 Task: Find all emails received last week.
Action: Mouse moved to (357, 13)
Screenshot: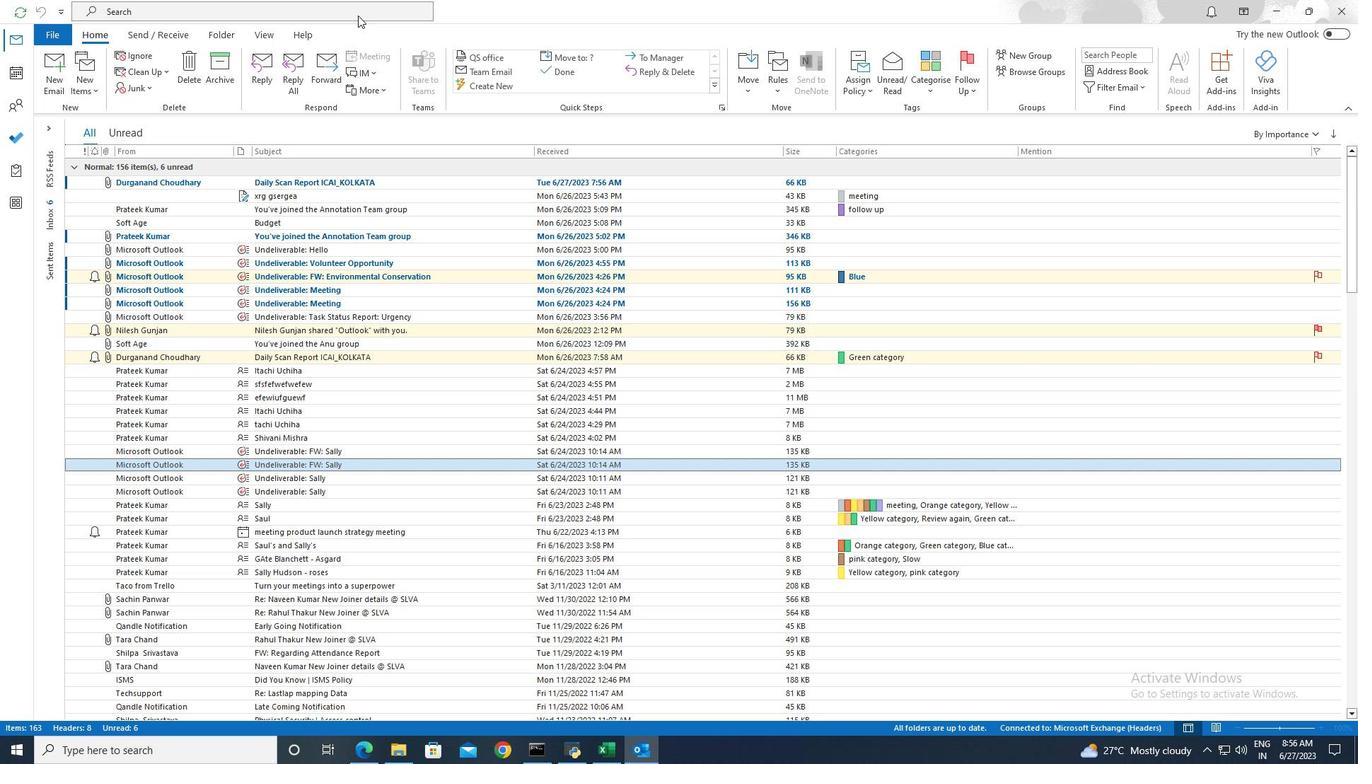 
Action: Mouse pressed left at (357, 13)
Screenshot: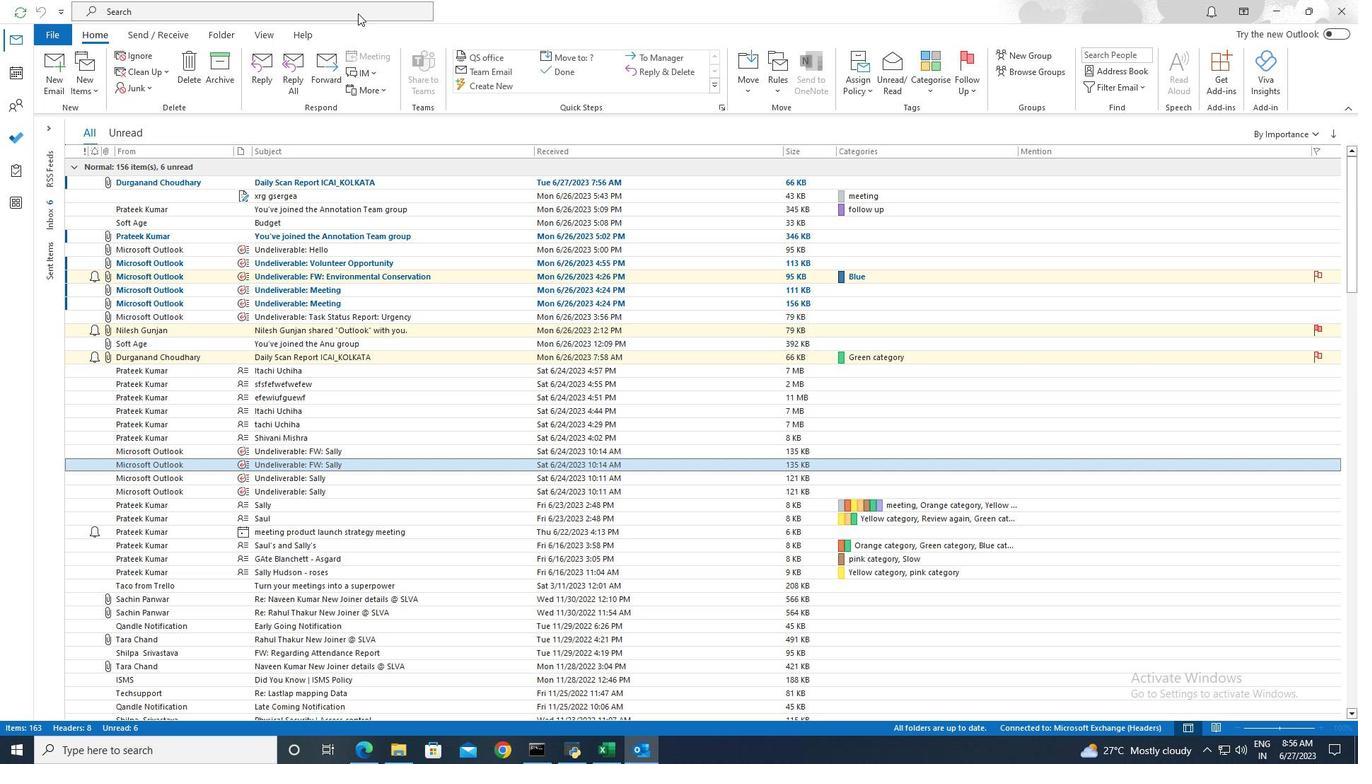 
Action: Mouse moved to (489, 9)
Screenshot: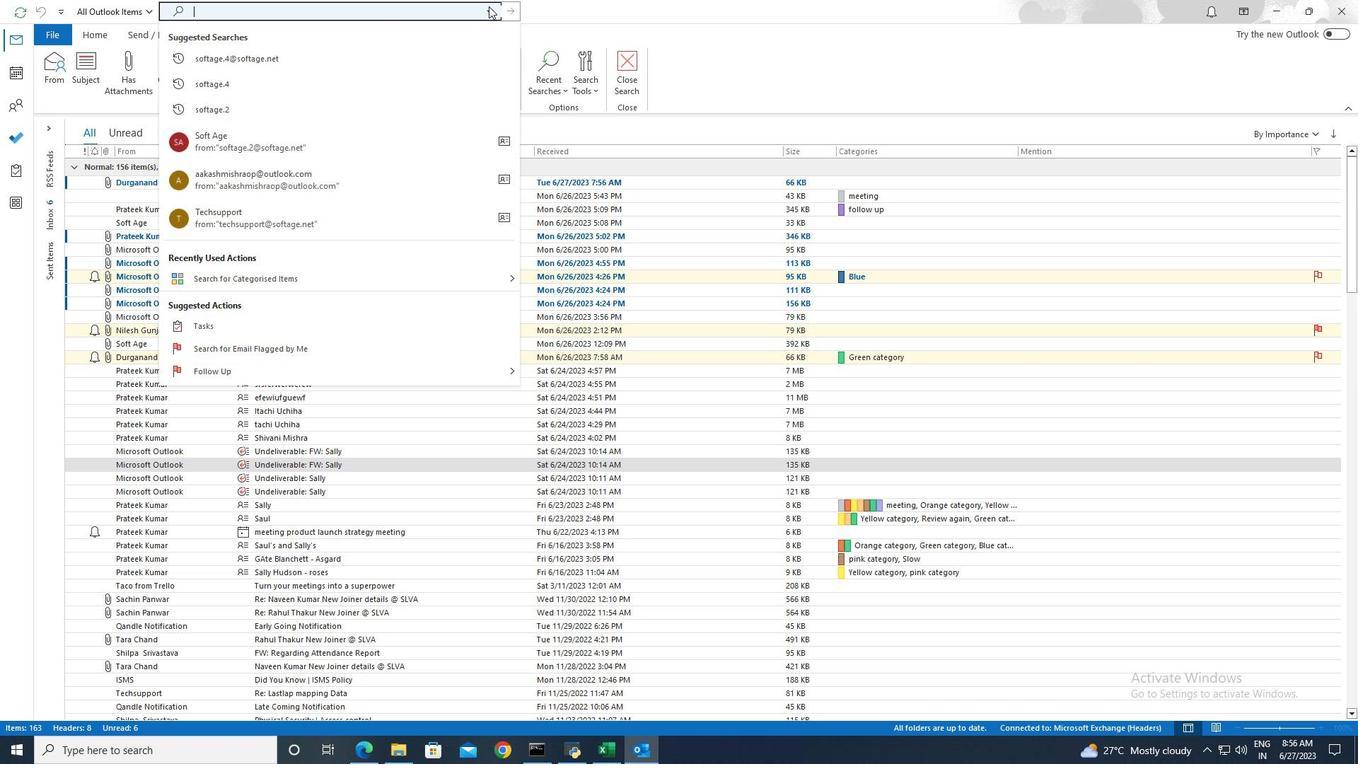 
Action: Mouse pressed left at (489, 9)
Screenshot: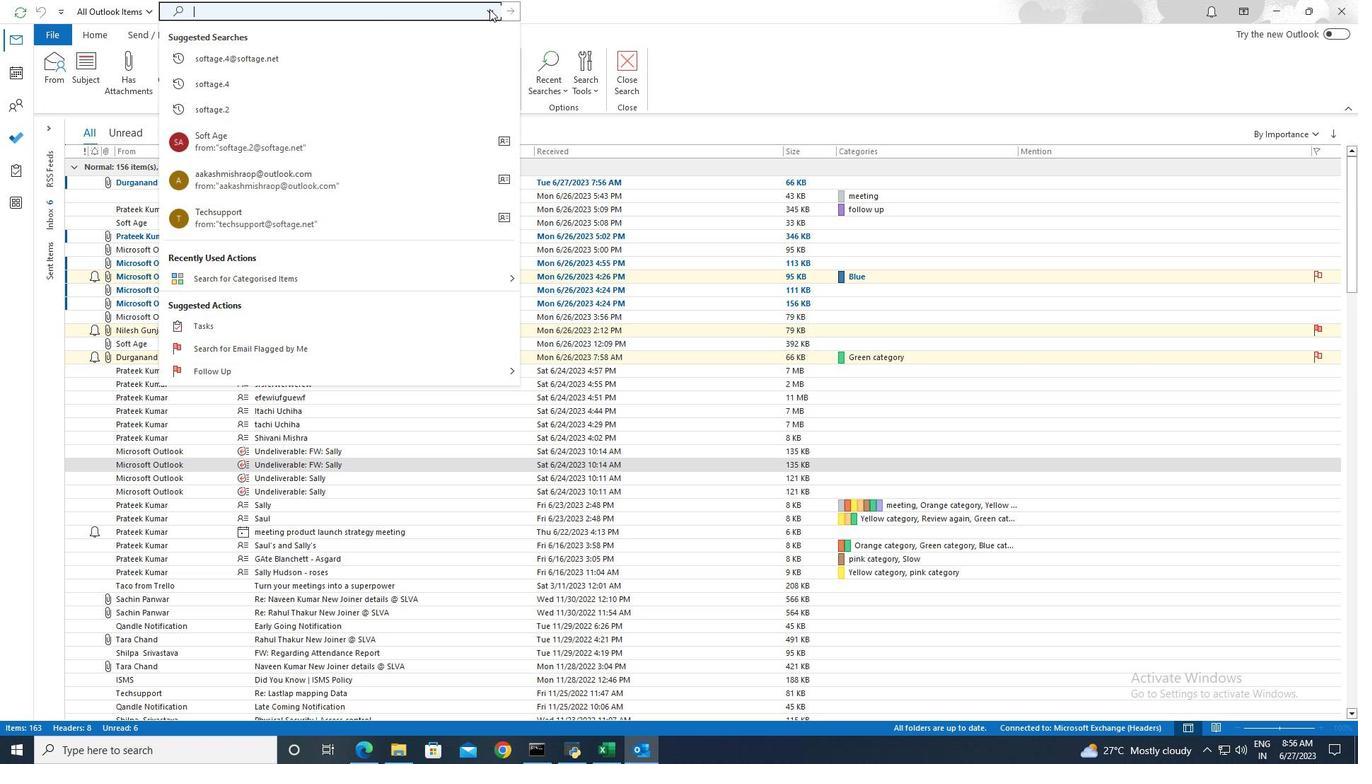 
Action: Mouse moved to (492, 160)
Screenshot: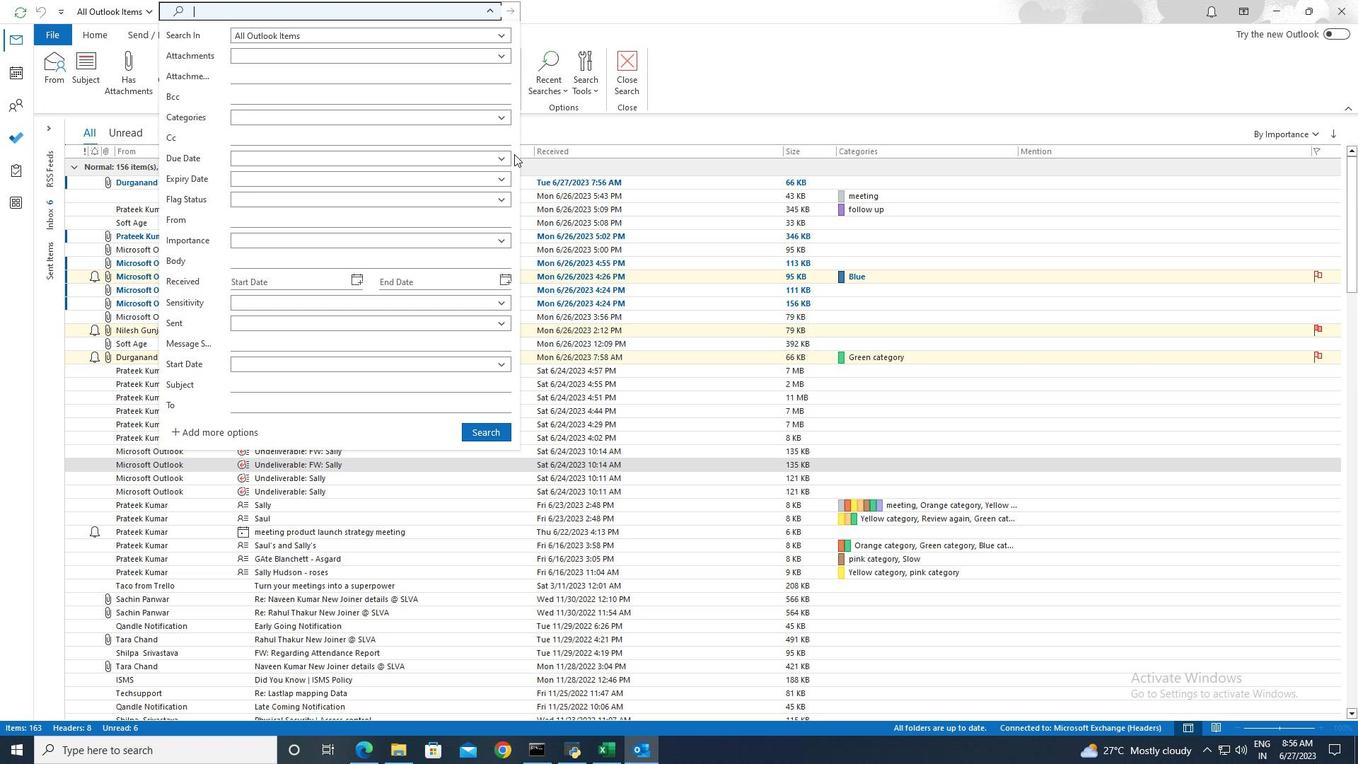 
Action: Mouse pressed left at (492, 160)
Screenshot: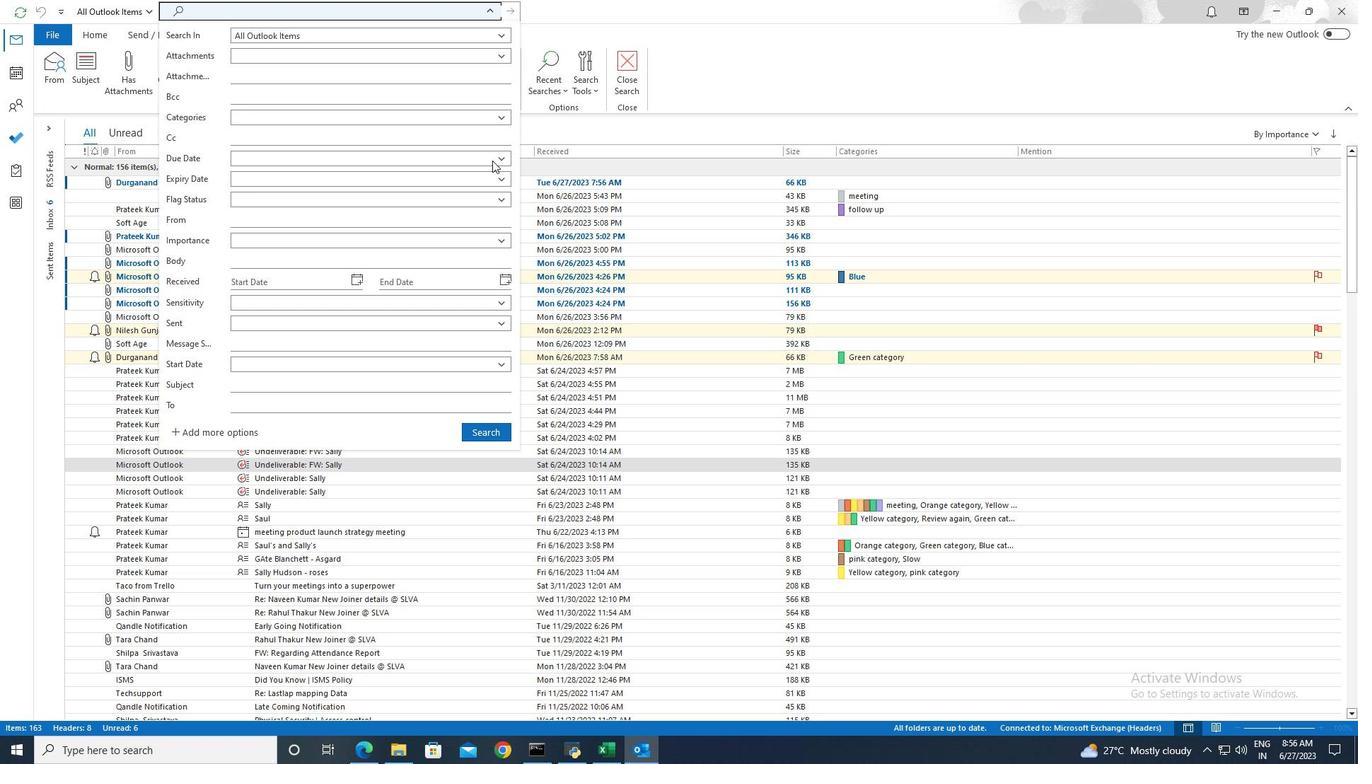 
Action: Mouse moved to (270, 248)
Screenshot: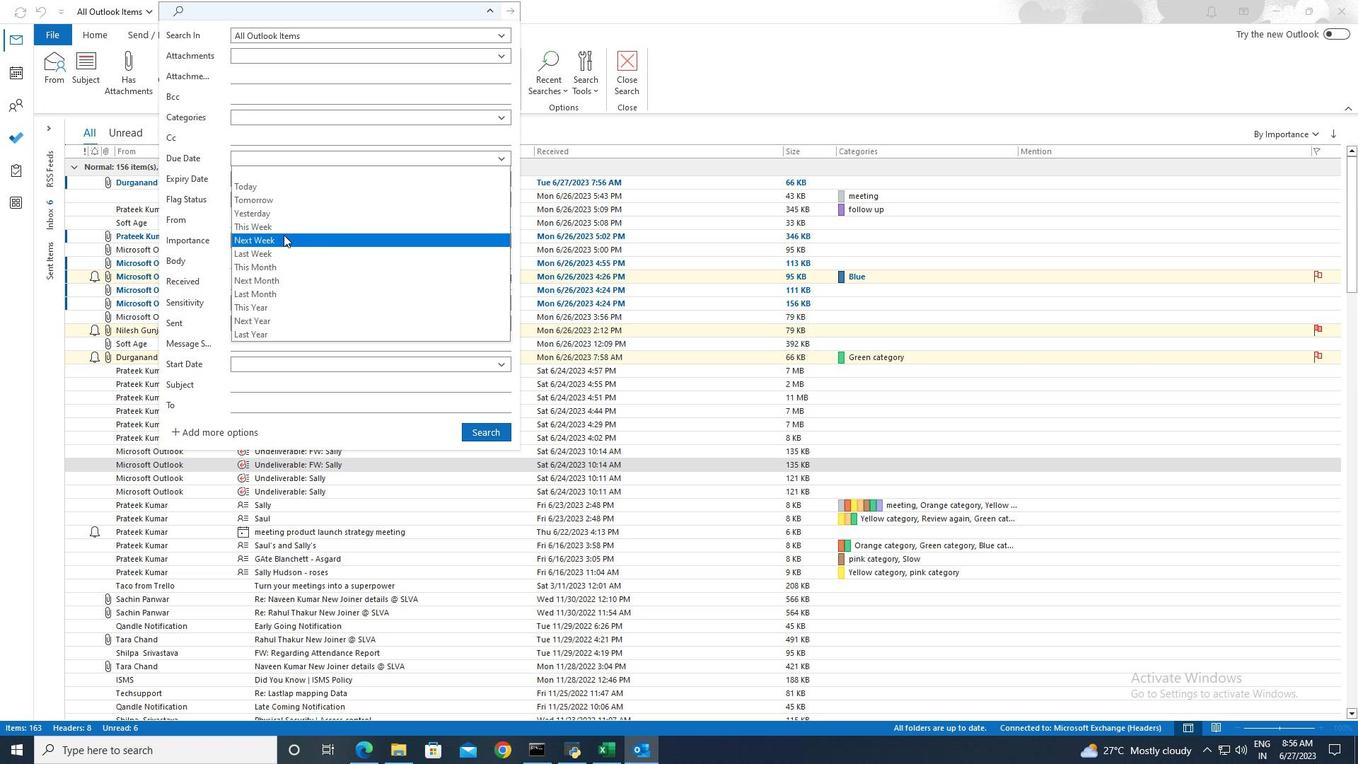 
Action: Mouse pressed left at (270, 248)
Screenshot: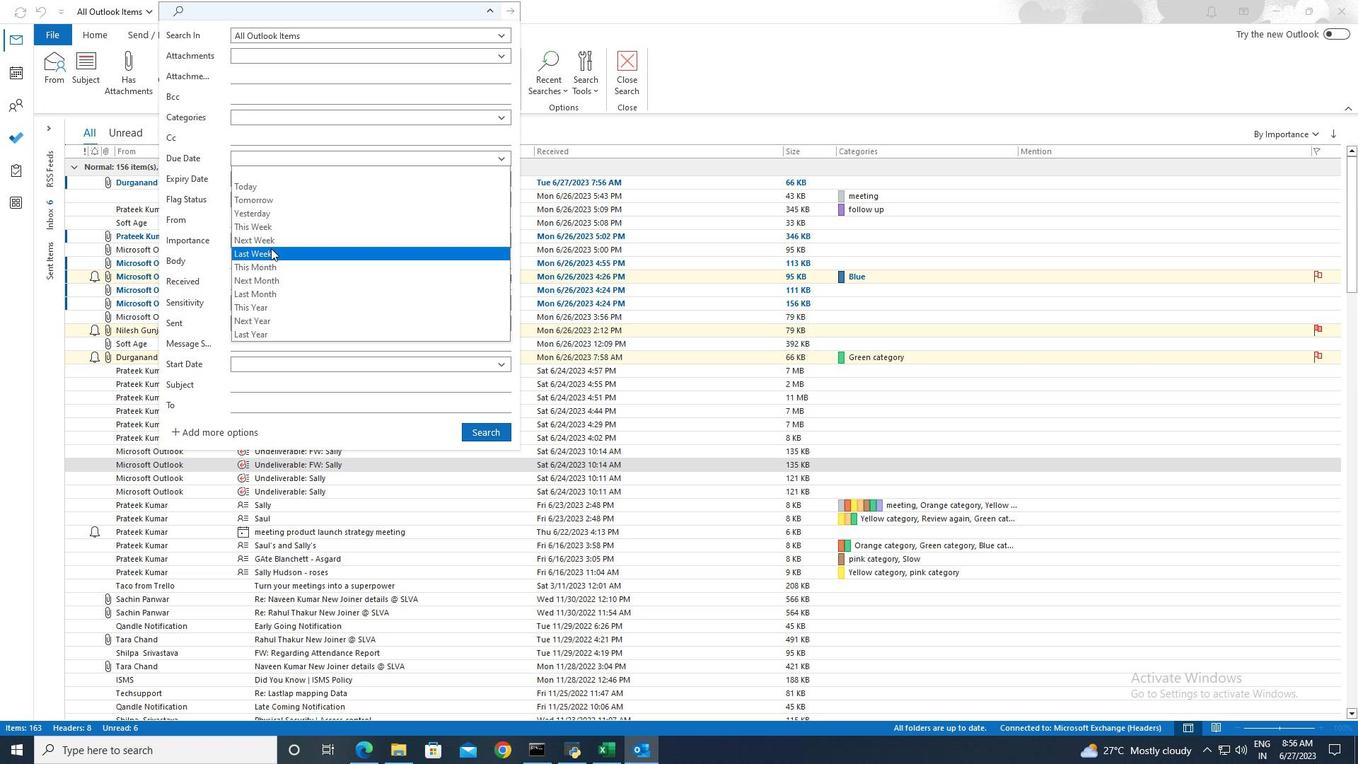 
Action: Mouse moved to (493, 428)
Screenshot: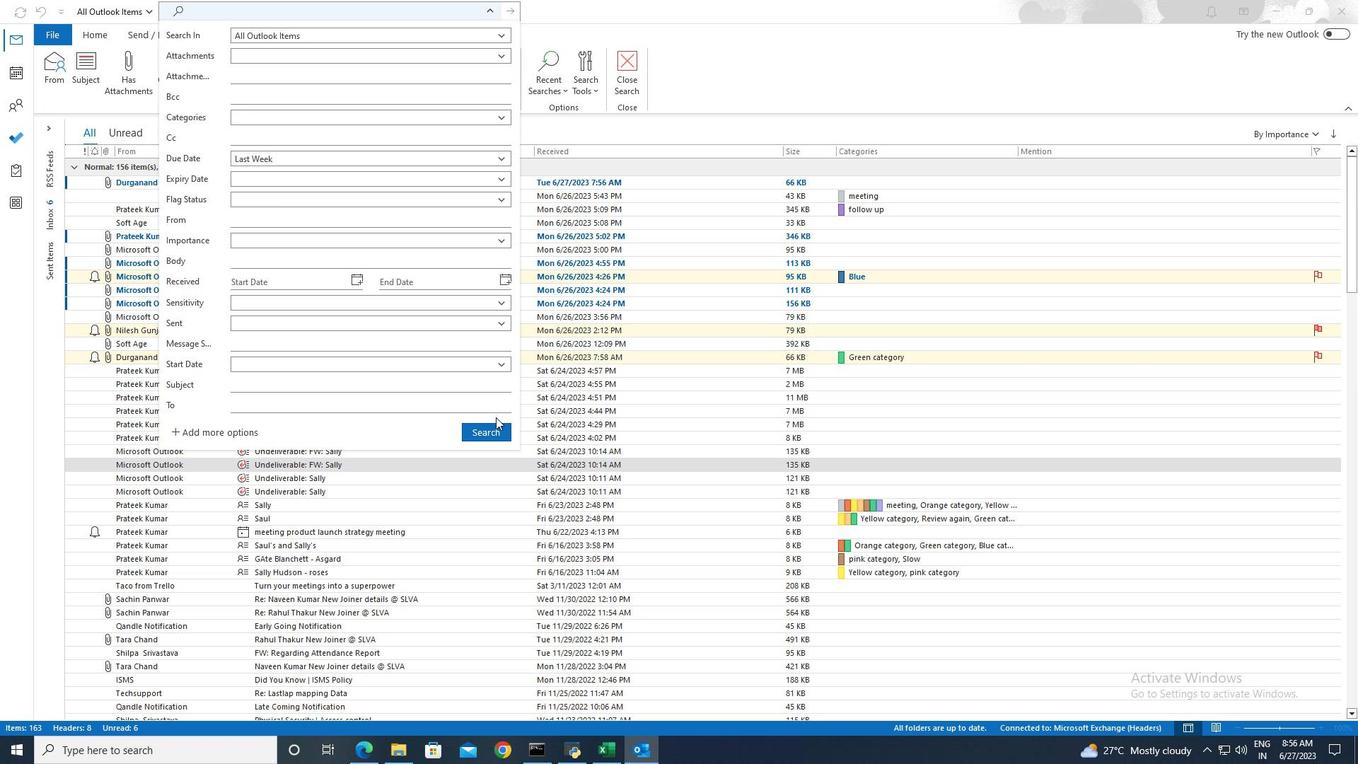 
Action: Mouse pressed left at (493, 428)
Screenshot: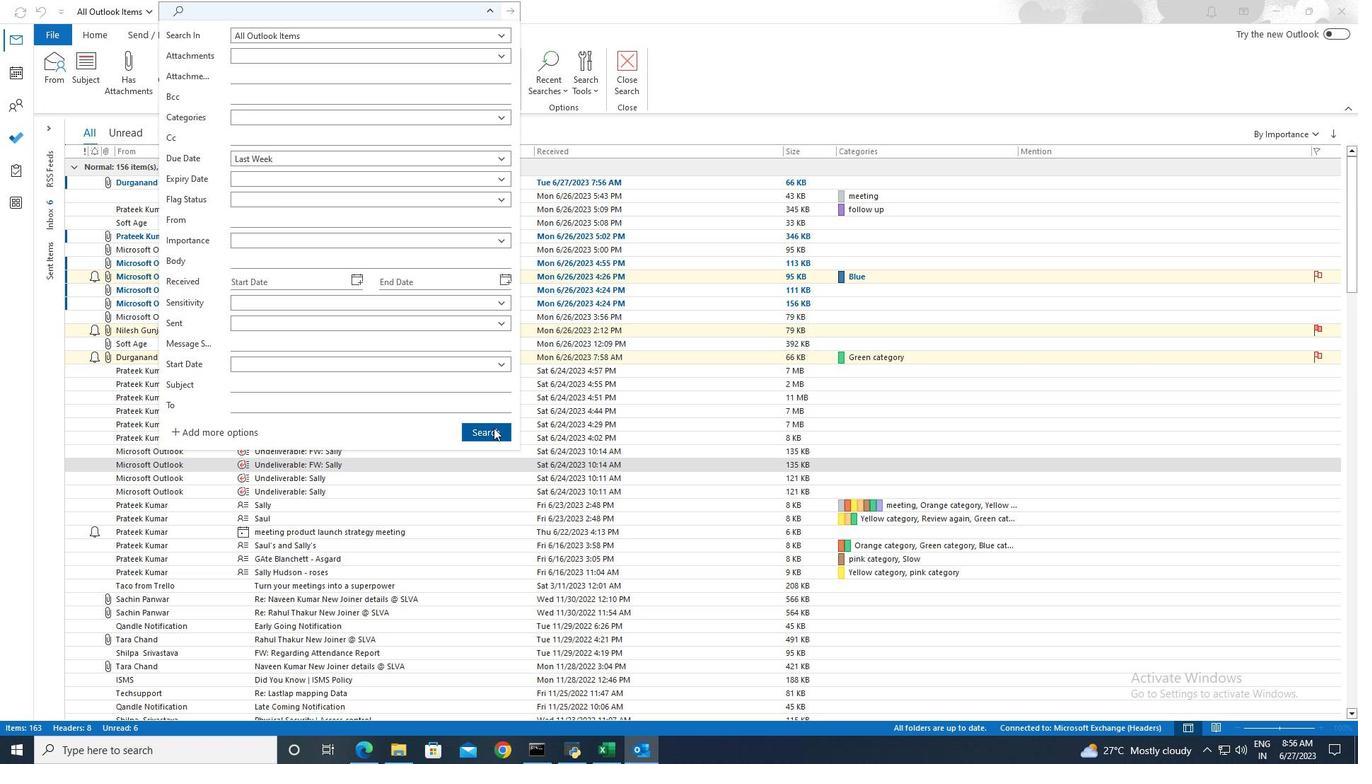 
